 Task: Open Card Card0000000303 in Board Board0000000076 in Workspace WS0000000026 in Trello. Add Member Mailaustralia7@gmail.com to Card Card0000000303 in Board Board0000000076 in Workspace WS0000000026 in Trello. Add Orange Label titled Label0000000303 to Card Card0000000303 in Board Board0000000076 in Workspace WS0000000026 in Trello. Add Checklist CL0000000303 to Card Card0000000303 in Board Board0000000076 in Workspace WS0000000026 in Trello. Add Dates with Start Date as Jun 01 2023 and Due Date as Jun 30 2023 to Card Card0000000303 in Board Board0000000076 in Workspace WS0000000026 in Trello
Action: Mouse moved to (329, 459)
Screenshot: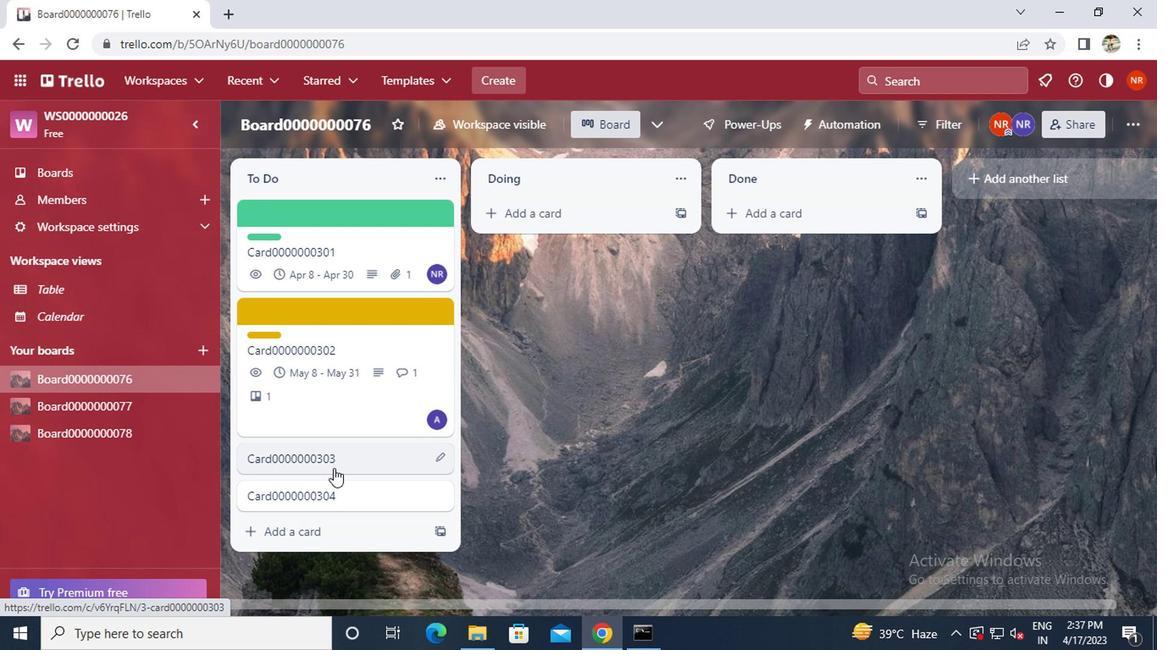 
Action: Mouse pressed left at (329, 459)
Screenshot: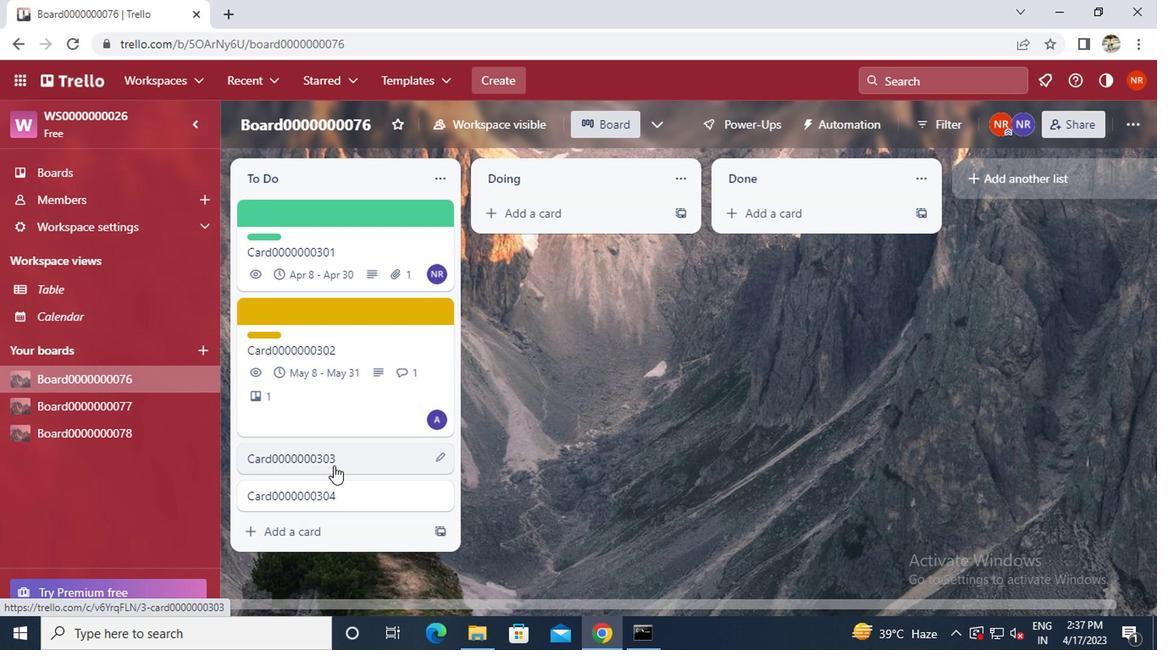 
Action: Mouse moved to (759, 279)
Screenshot: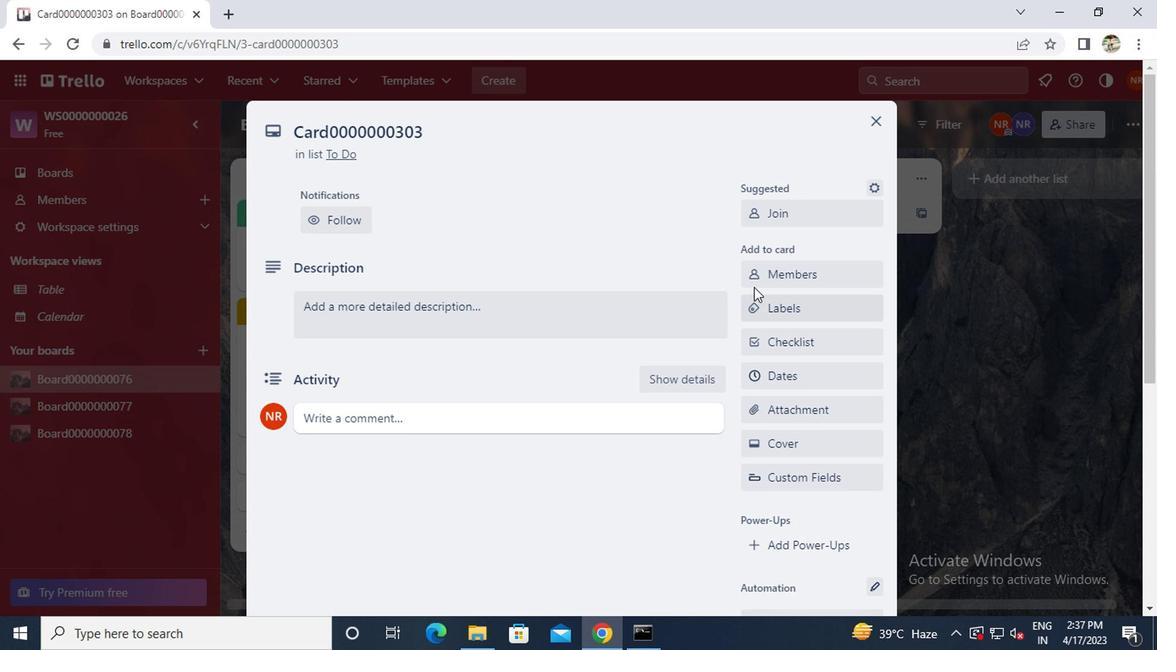 
Action: Mouse pressed left at (759, 279)
Screenshot: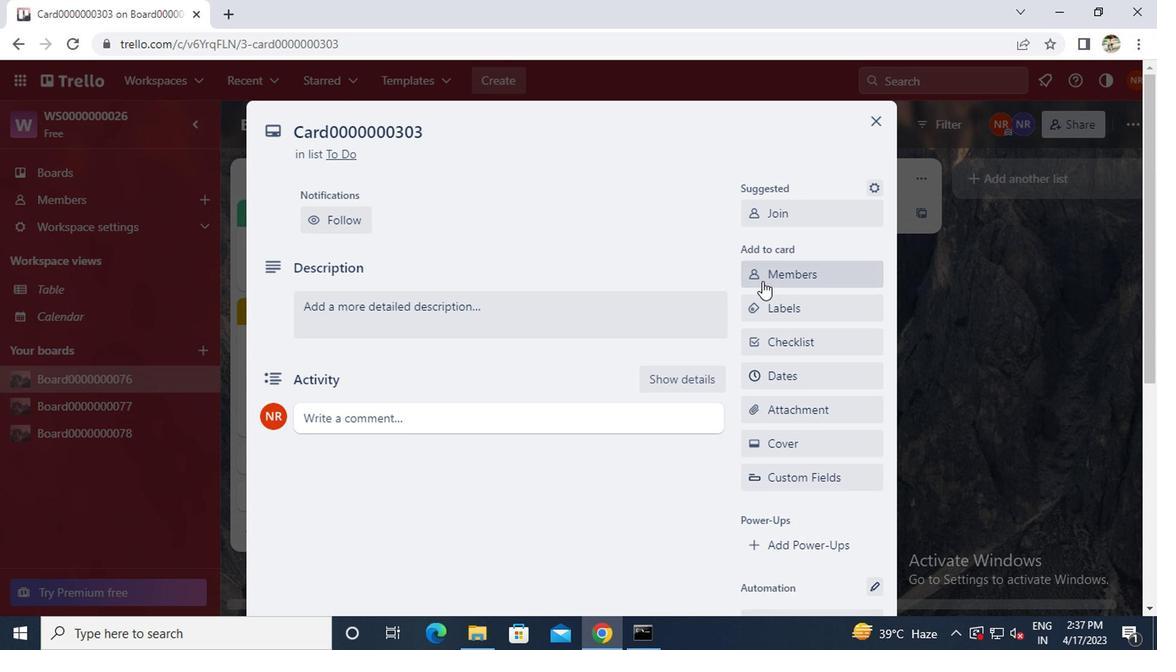 
Action: Key pressed m<Key.caps_lock>ailaustralia7<Key.shift>@GMAIL.COM
Screenshot: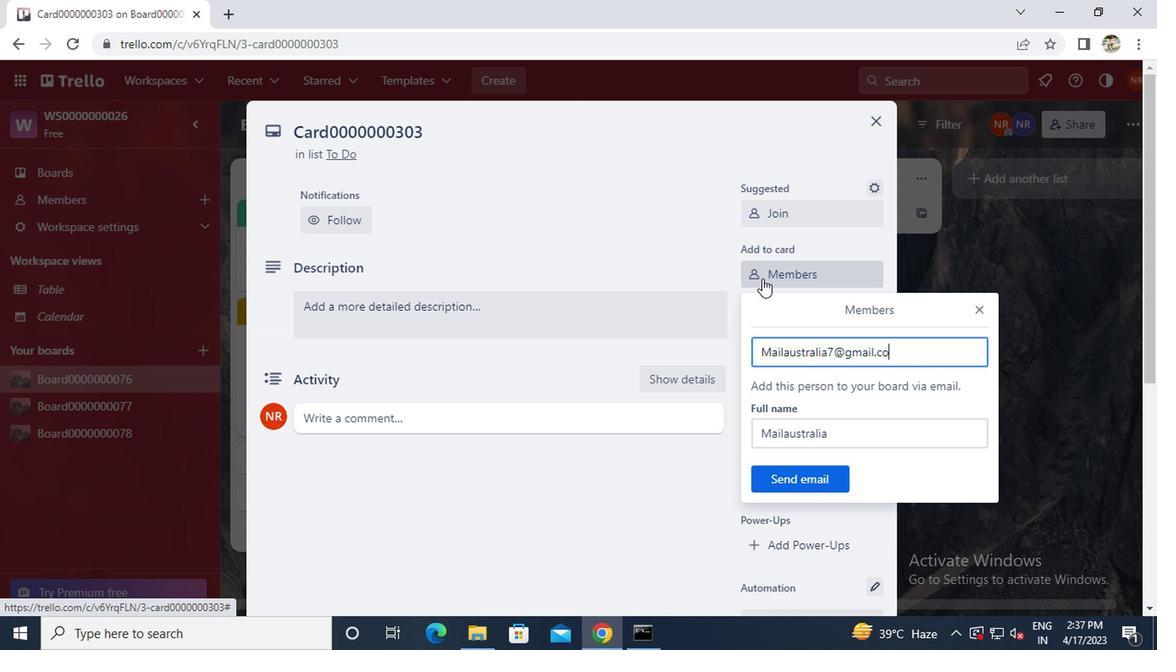 
Action: Mouse moved to (790, 474)
Screenshot: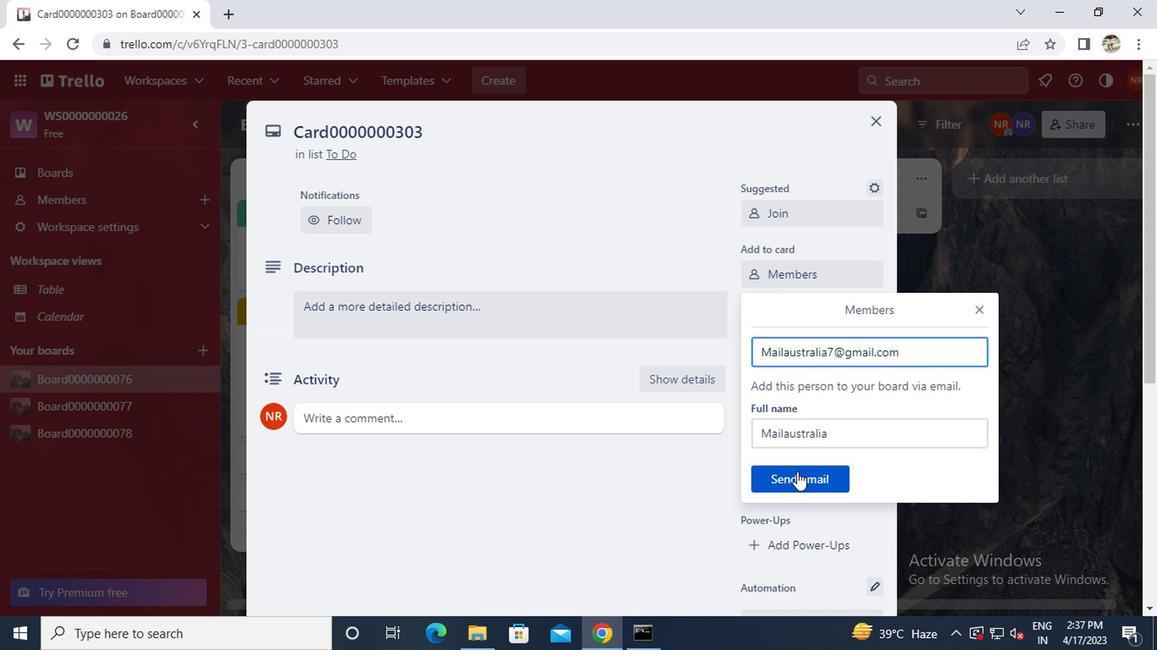 
Action: Mouse pressed left at (790, 474)
Screenshot: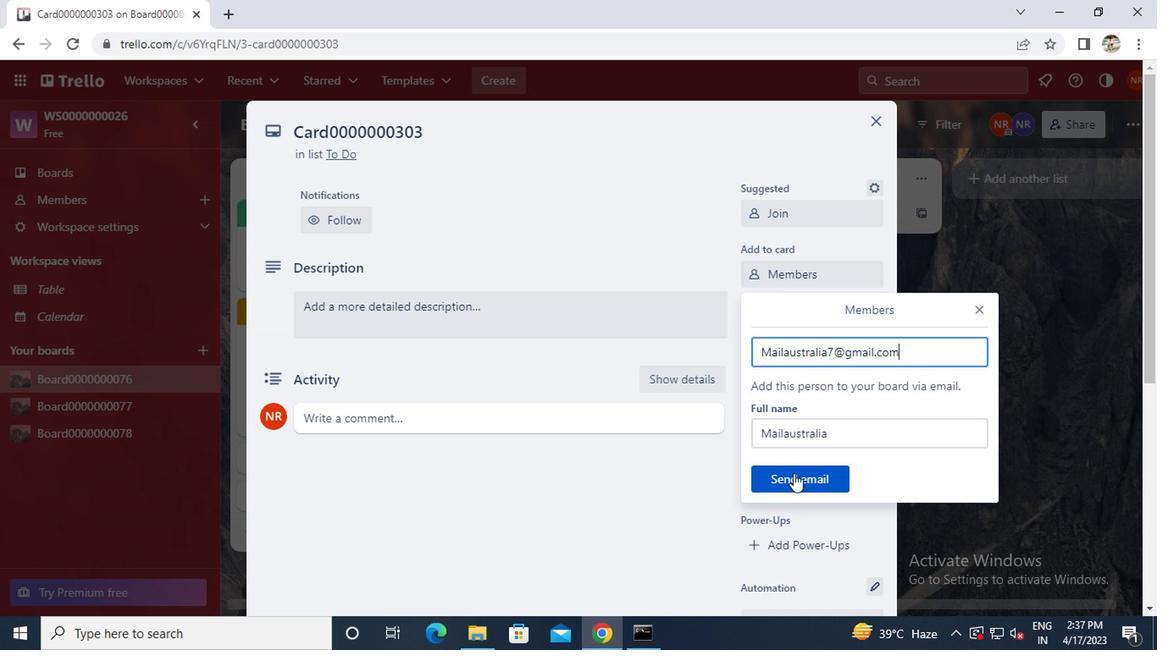 
Action: Mouse moved to (801, 314)
Screenshot: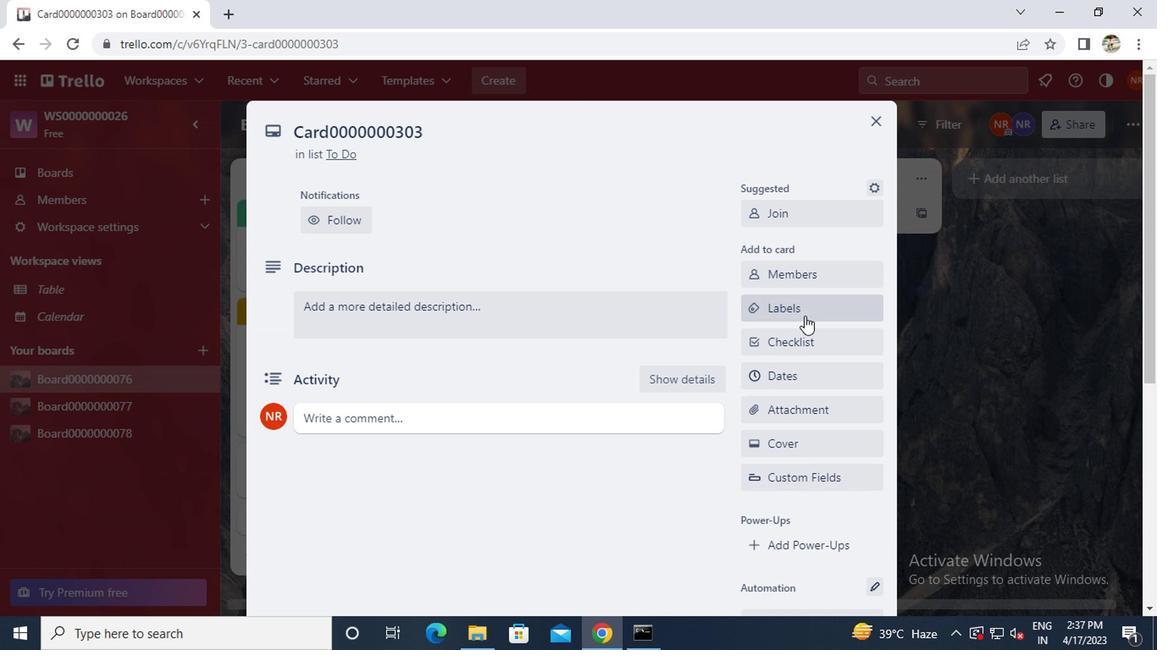 
Action: Mouse pressed left at (801, 314)
Screenshot: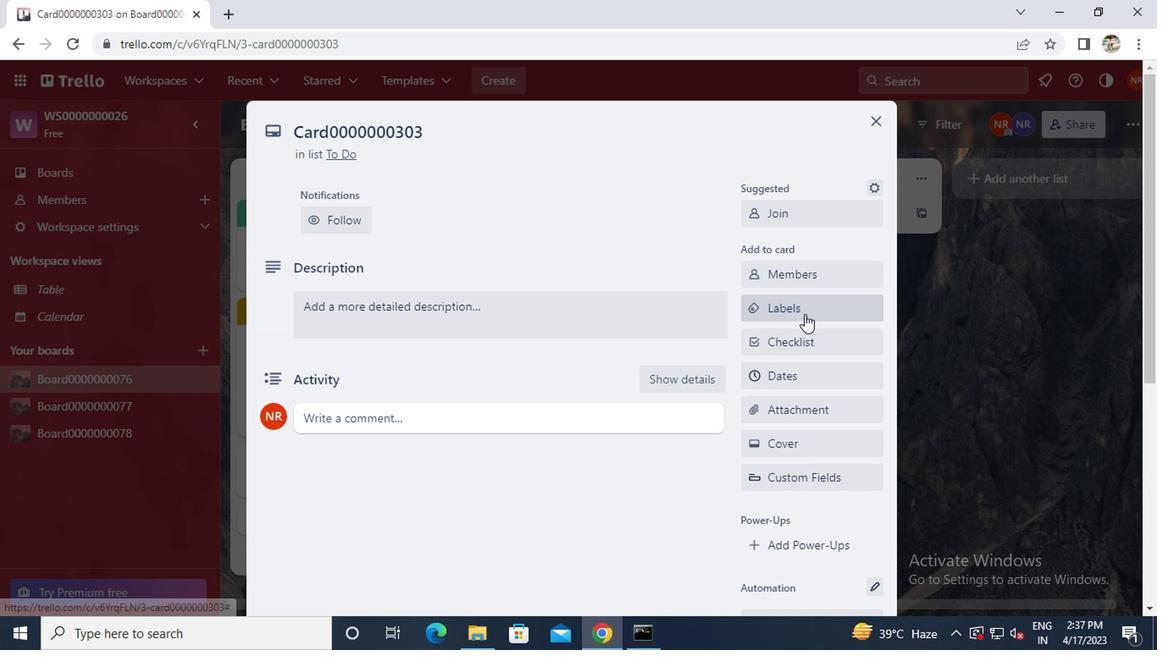 
Action: Mouse moved to (820, 479)
Screenshot: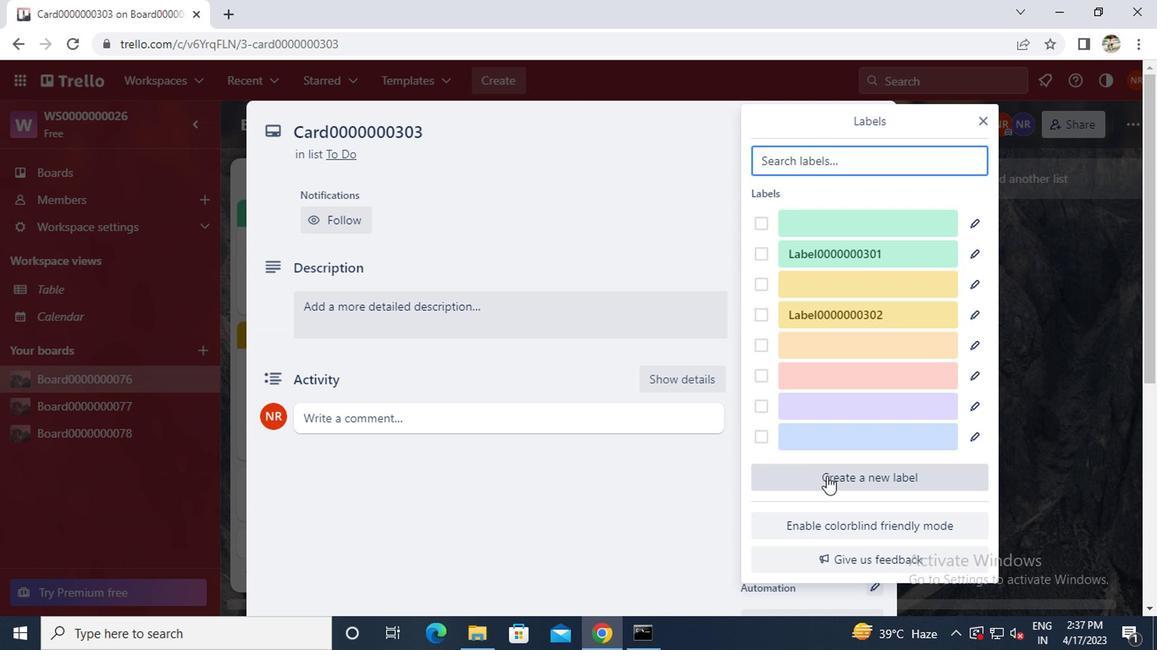 
Action: Mouse pressed left at (820, 479)
Screenshot: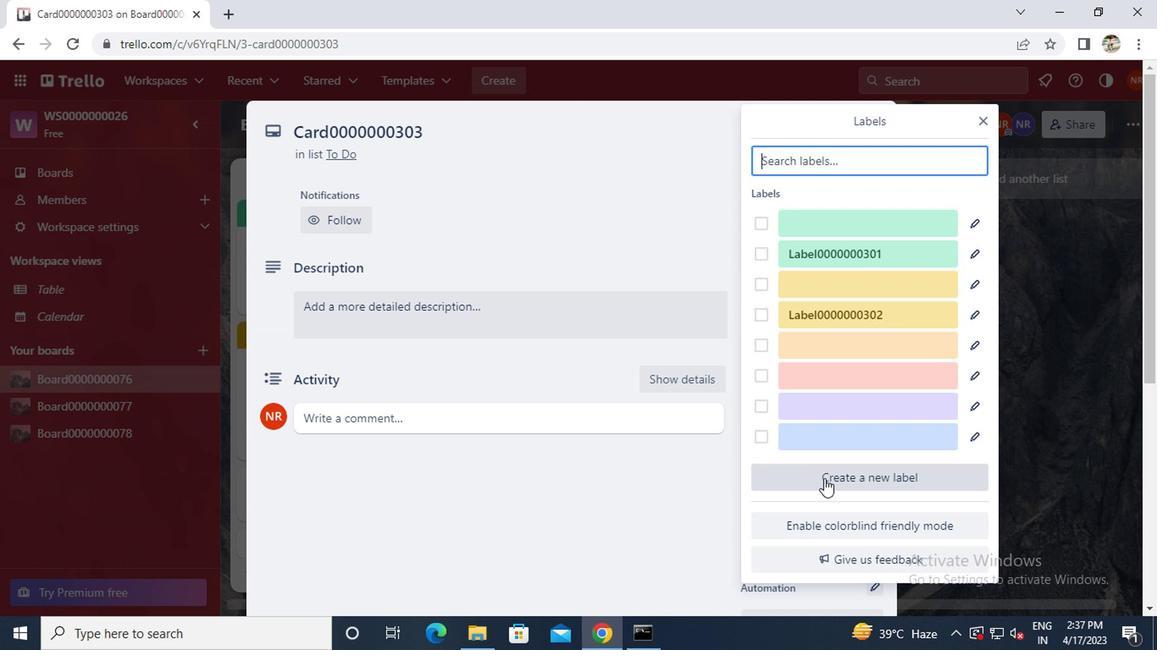 
Action: Mouse moved to (863, 367)
Screenshot: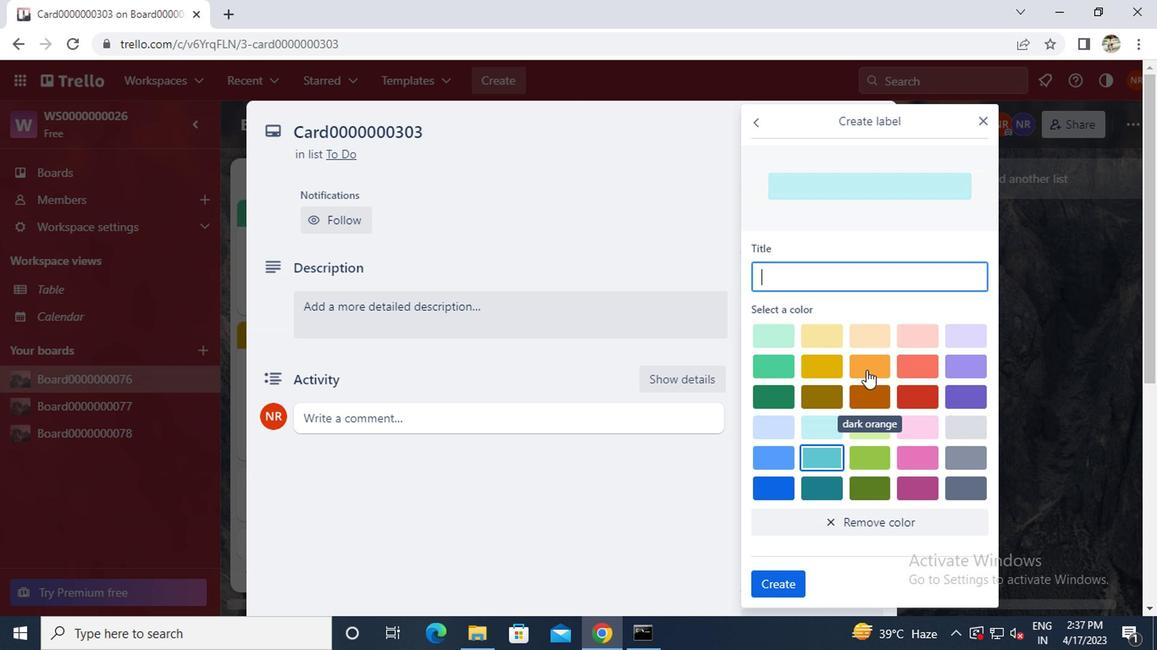 
Action: Mouse pressed left at (863, 367)
Screenshot: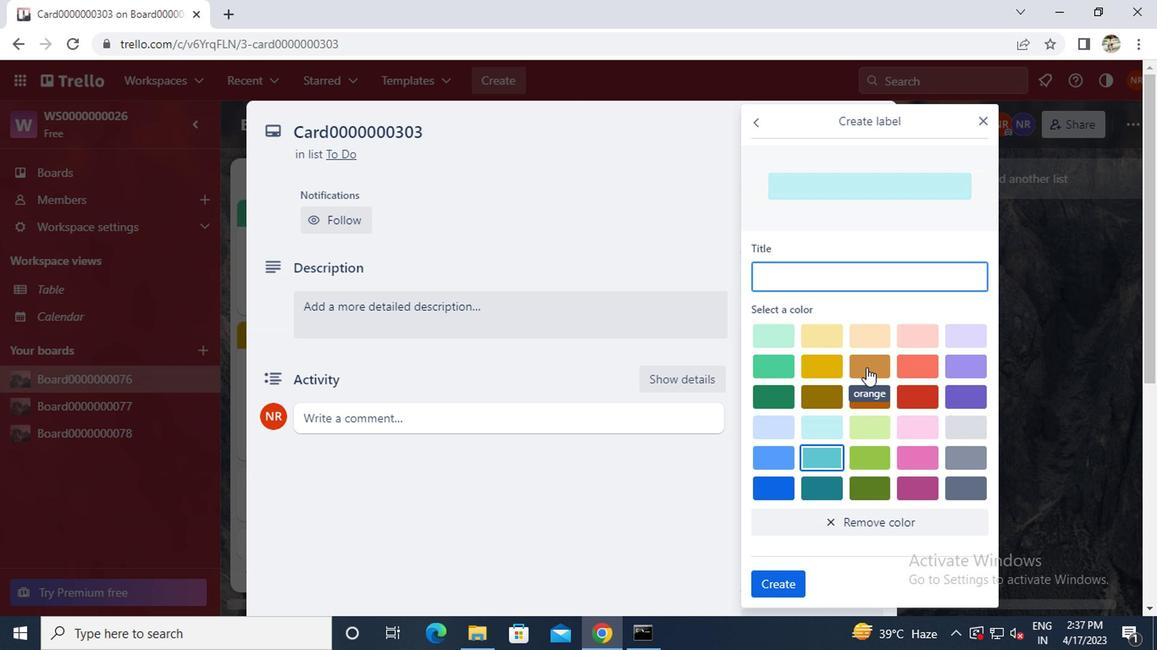 
Action: Mouse moved to (840, 276)
Screenshot: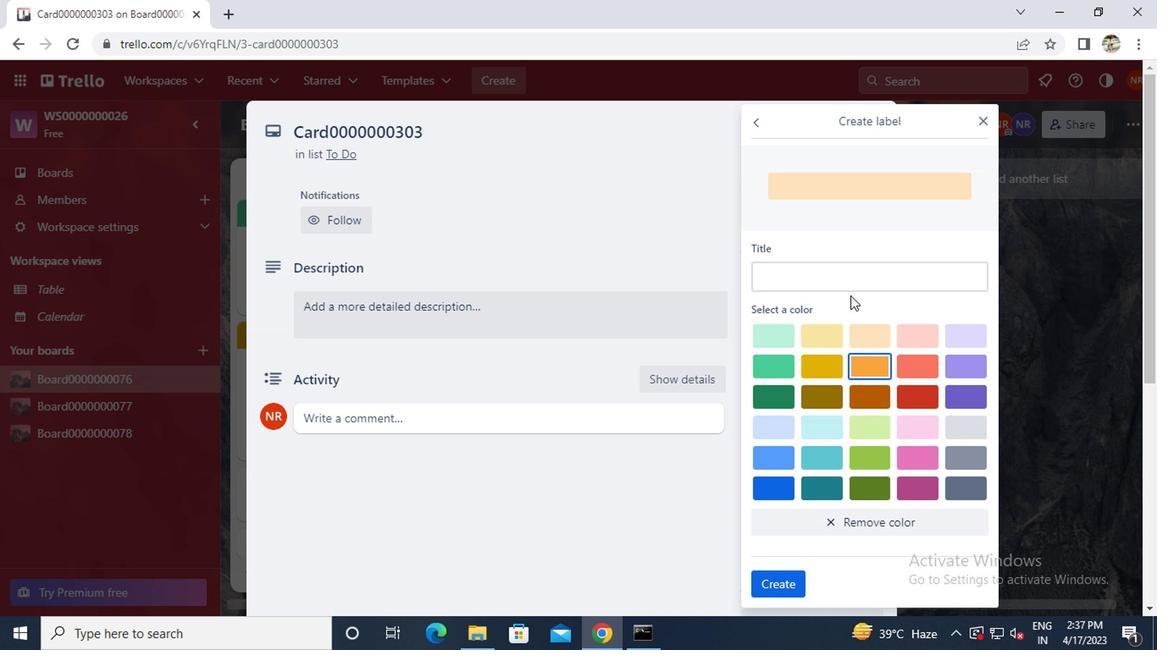 
Action: Mouse pressed left at (840, 276)
Screenshot: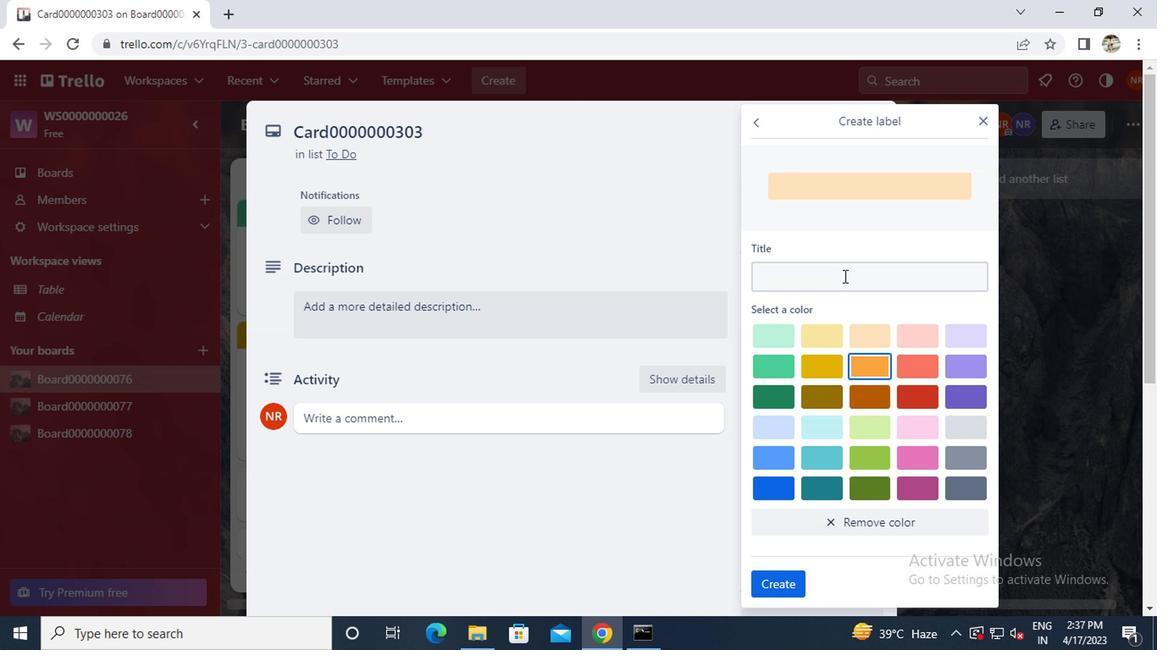 
Action: Key pressed <Key.caps_lock>L<Key.caps_lock>ABEL0000000303
Screenshot: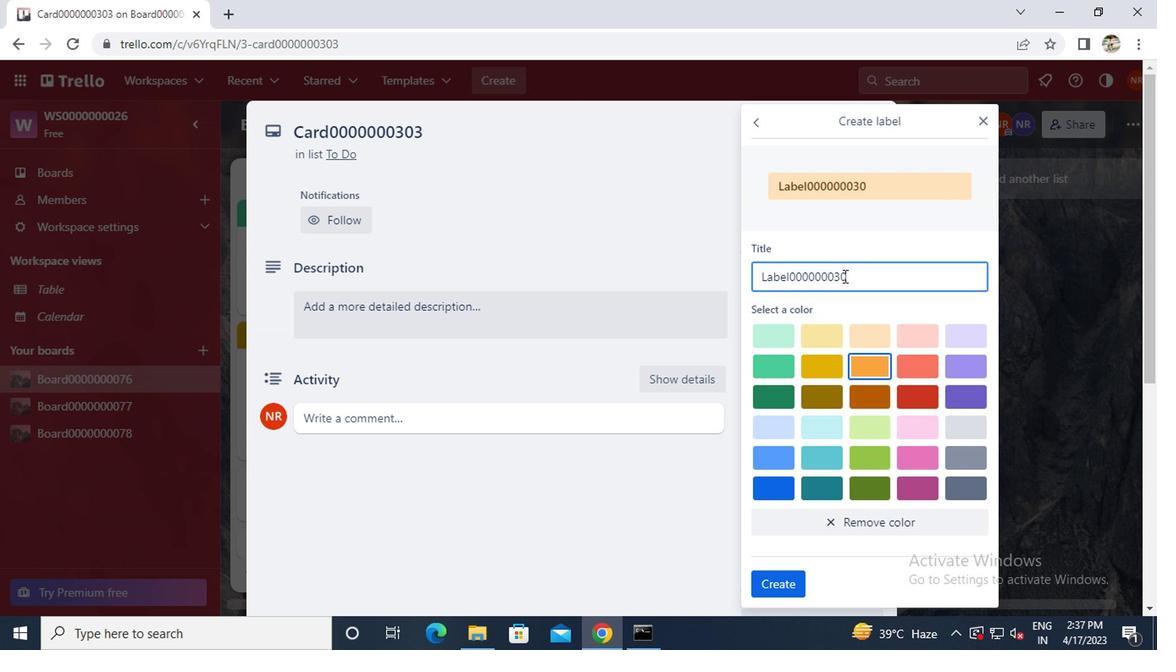 
Action: Mouse moved to (770, 582)
Screenshot: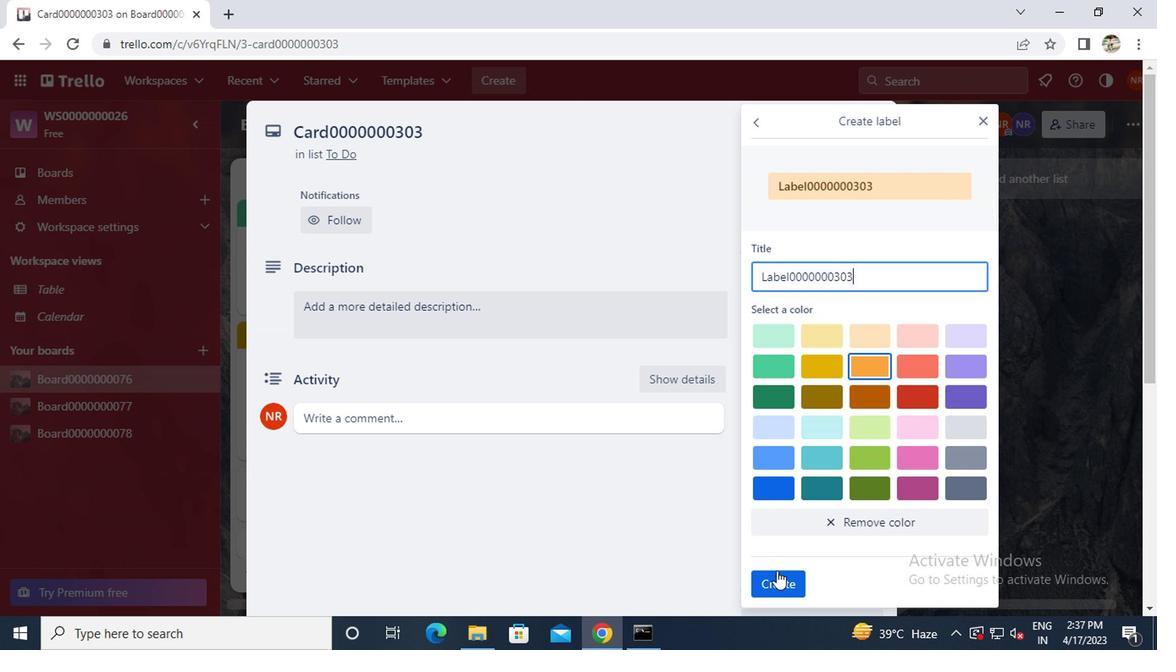 
Action: Mouse pressed left at (770, 582)
Screenshot: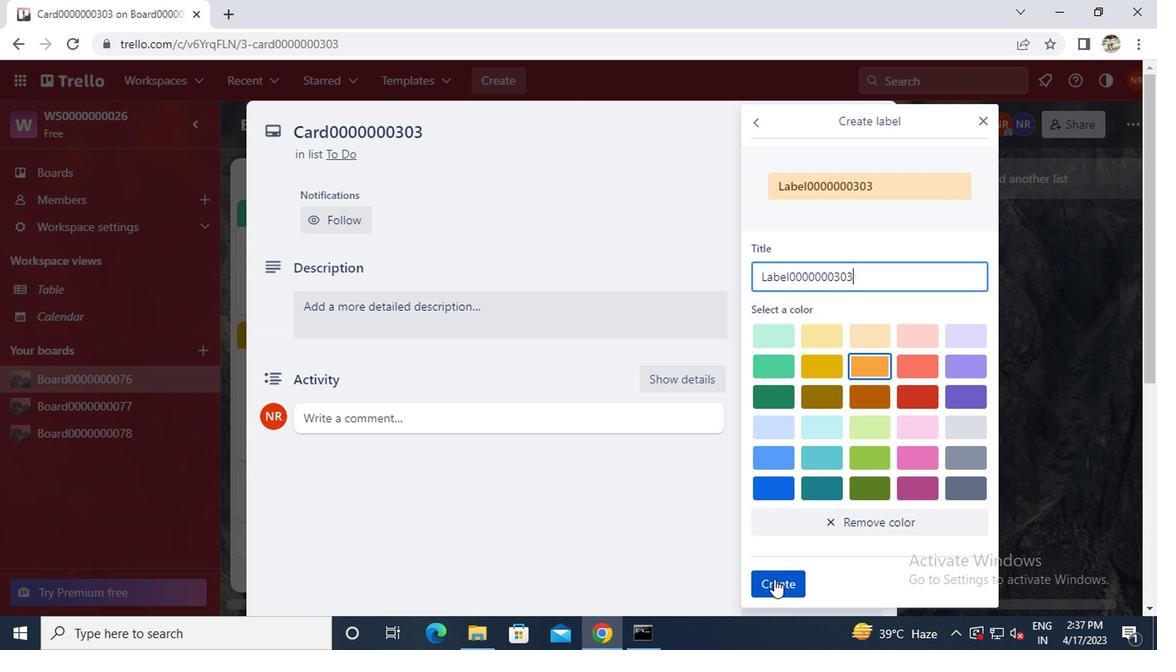 
Action: Mouse moved to (977, 125)
Screenshot: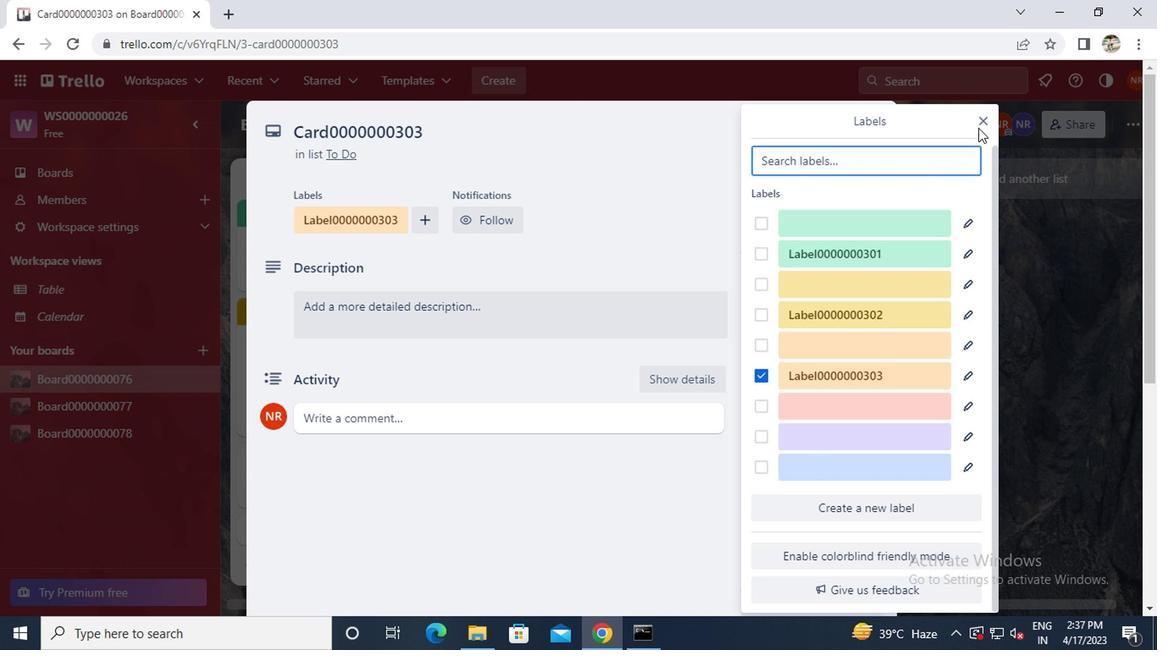 
Action: Mouse pressed left at (977, 125)
Screenshot: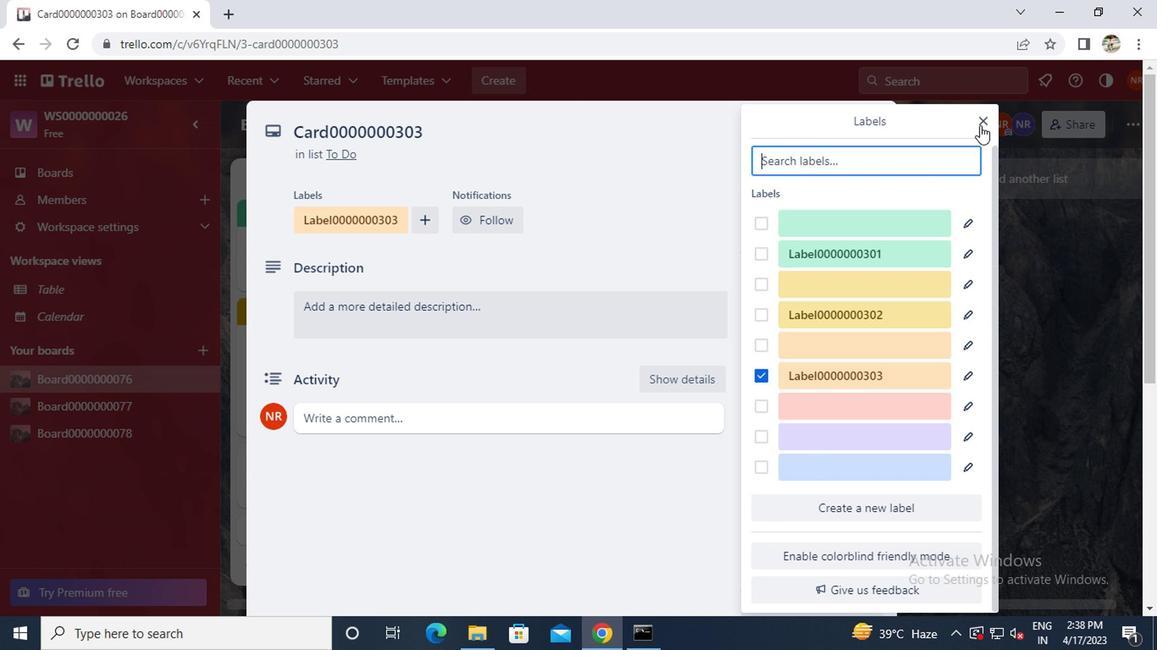 
Action: Mouse moved to (798, 342)
Screenshot: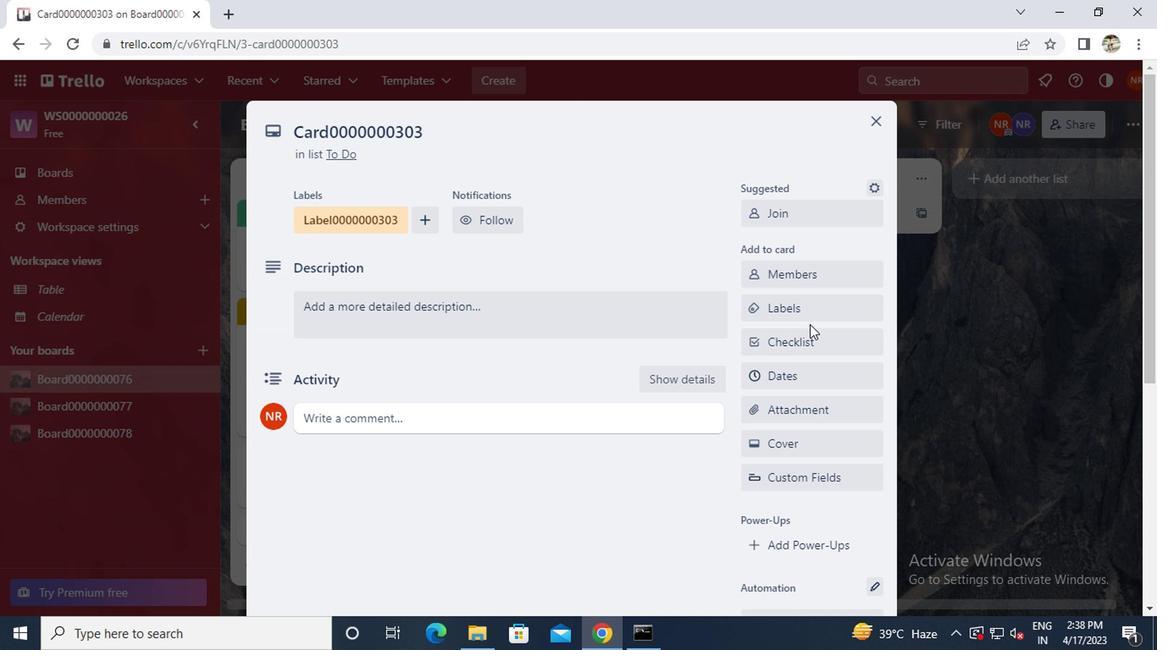 
Action: Mouse pressed left at (798, 342)
Screenshot: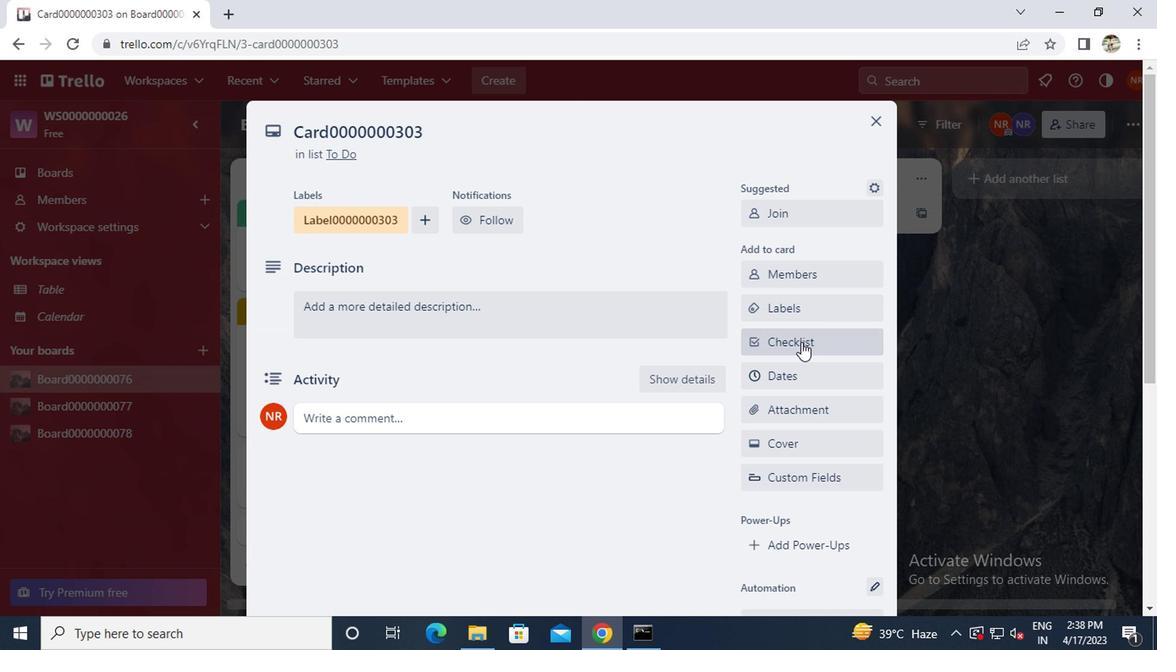
Action: Key pressed <Key.caps_lock>CL0000000303
Screenshot: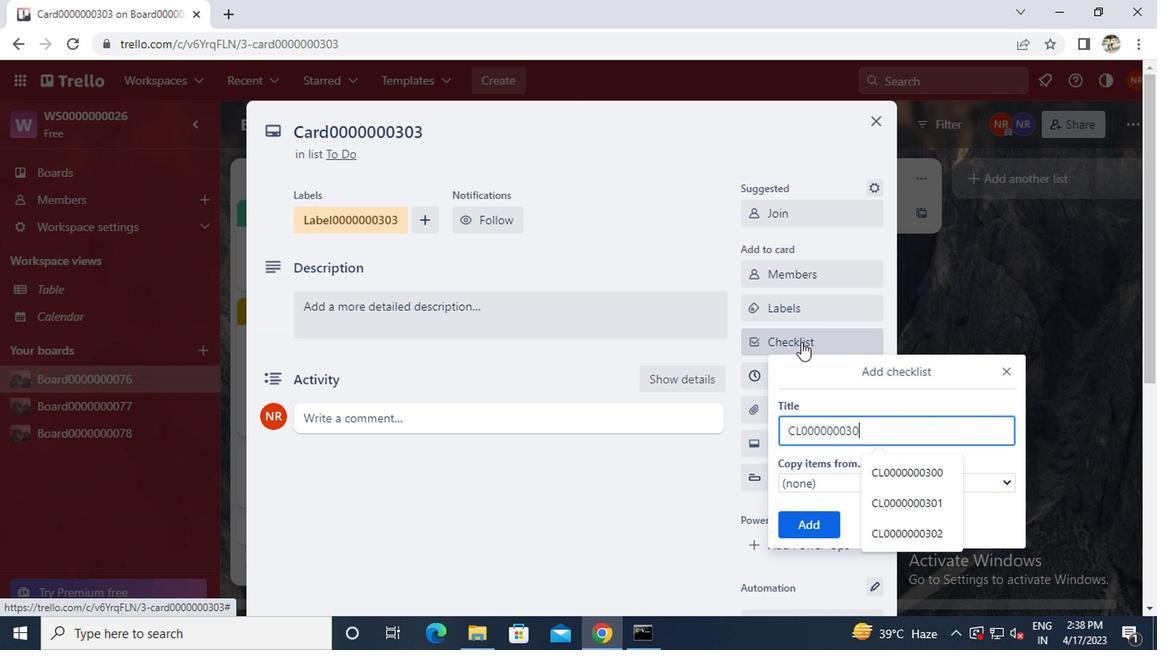 
Action: Mouse moved to (793, 527)
Screenshot: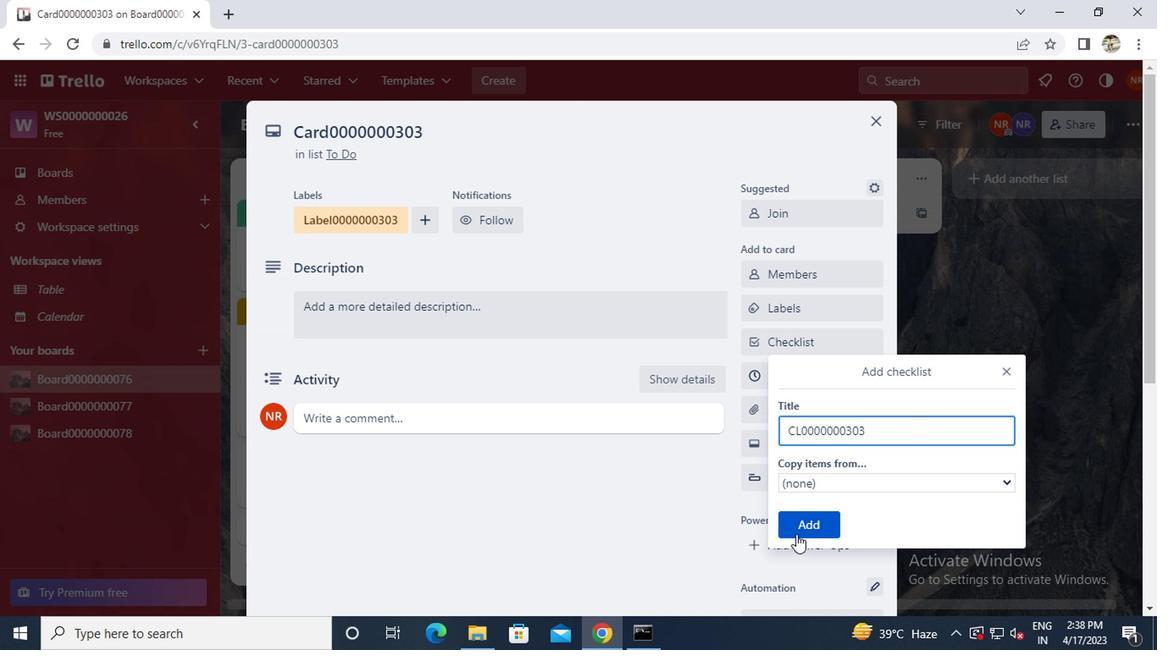 
Action: Mouse pressed left at (793, 527)
Screenshot: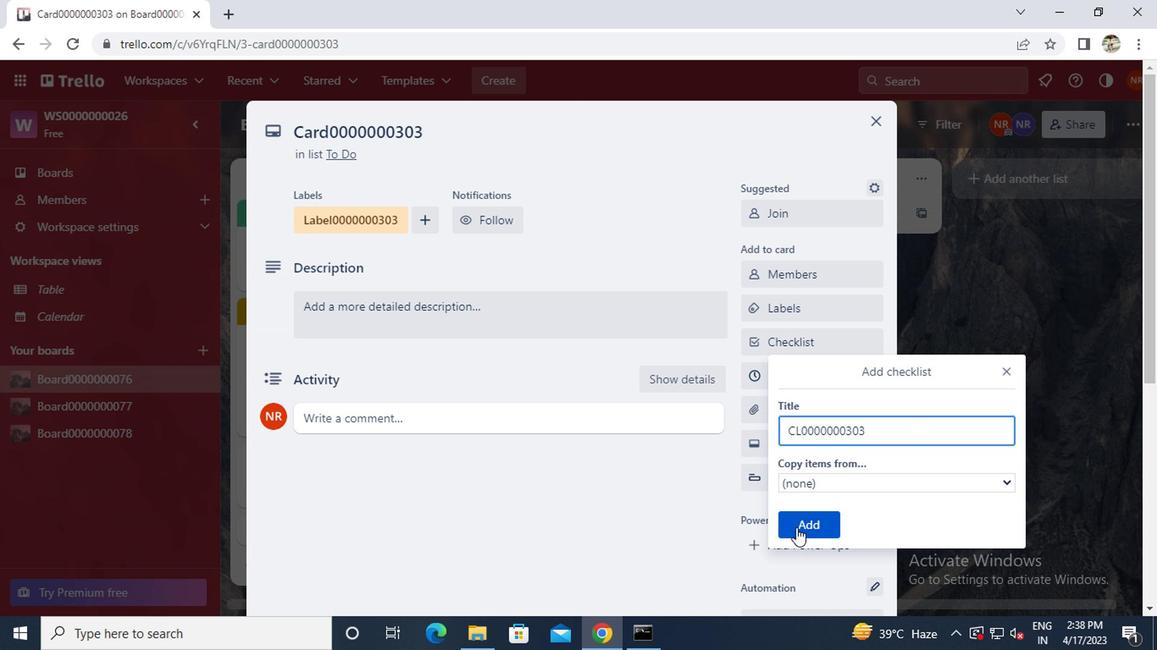 
Action: Mouse moved to (786, 377)
Screenshot: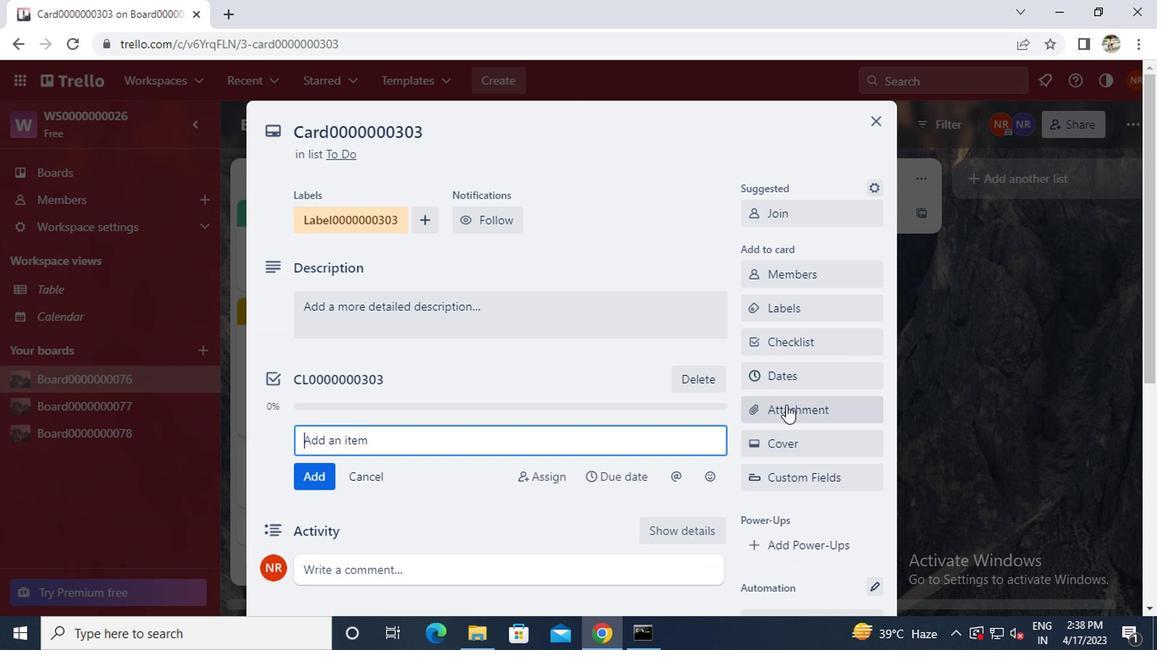 
Action: Mouse pressed left at (786, 377)
Screenshot: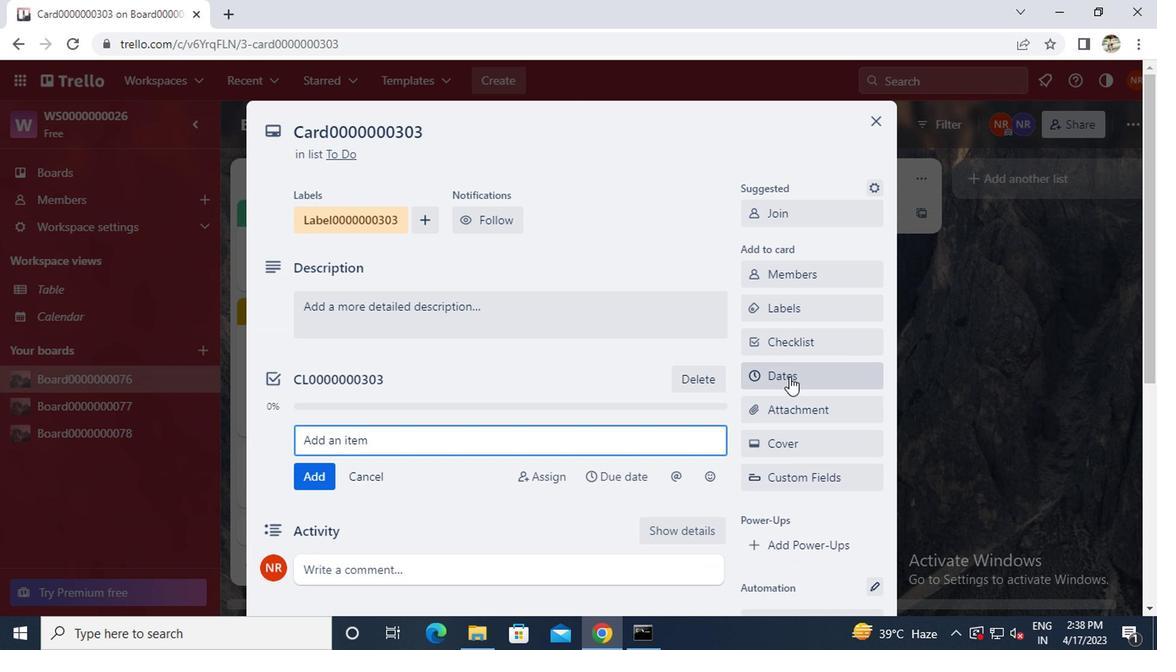 
Action: Mouse moved to (757, 424)
Screenshot: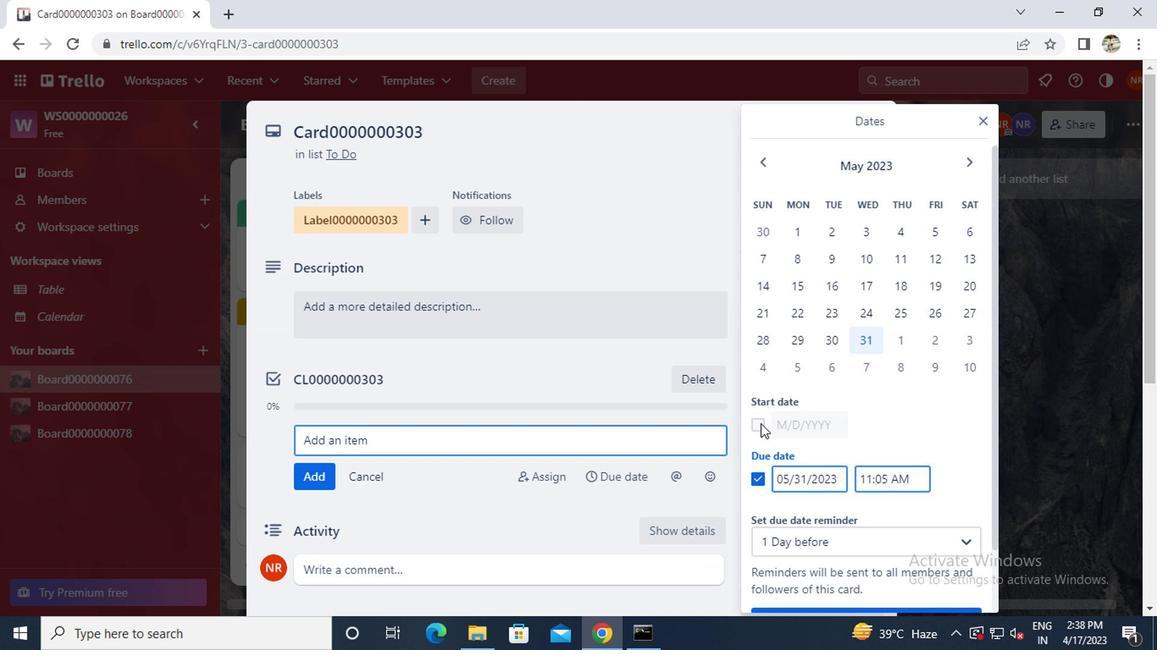 
Action: Mouse pressed left at (757, 424)
Screenshot: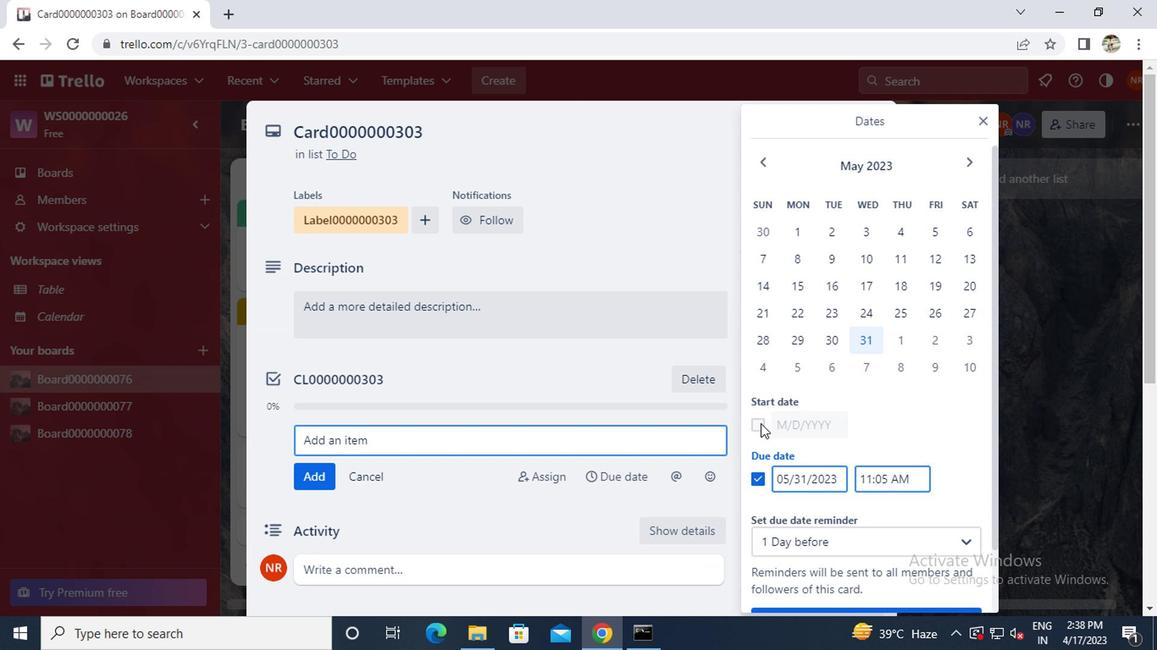 
Action: Mouse moved to (961, 163)
Screenshot: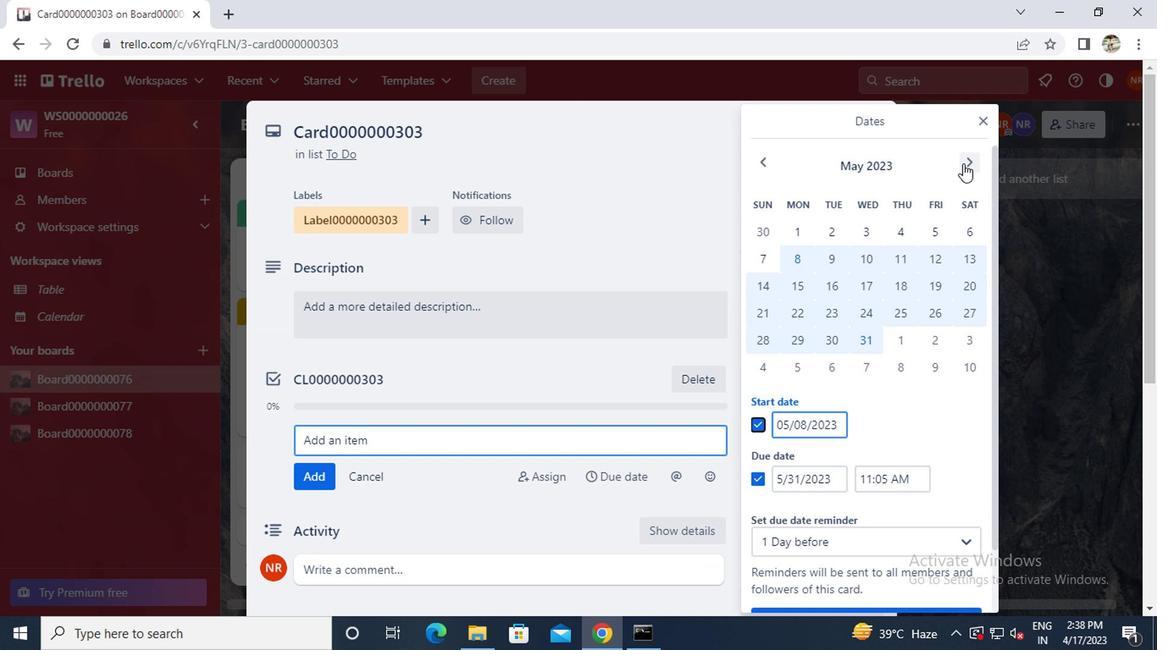 
Action: Mouse pressed left at (961, 163)
Screenshot: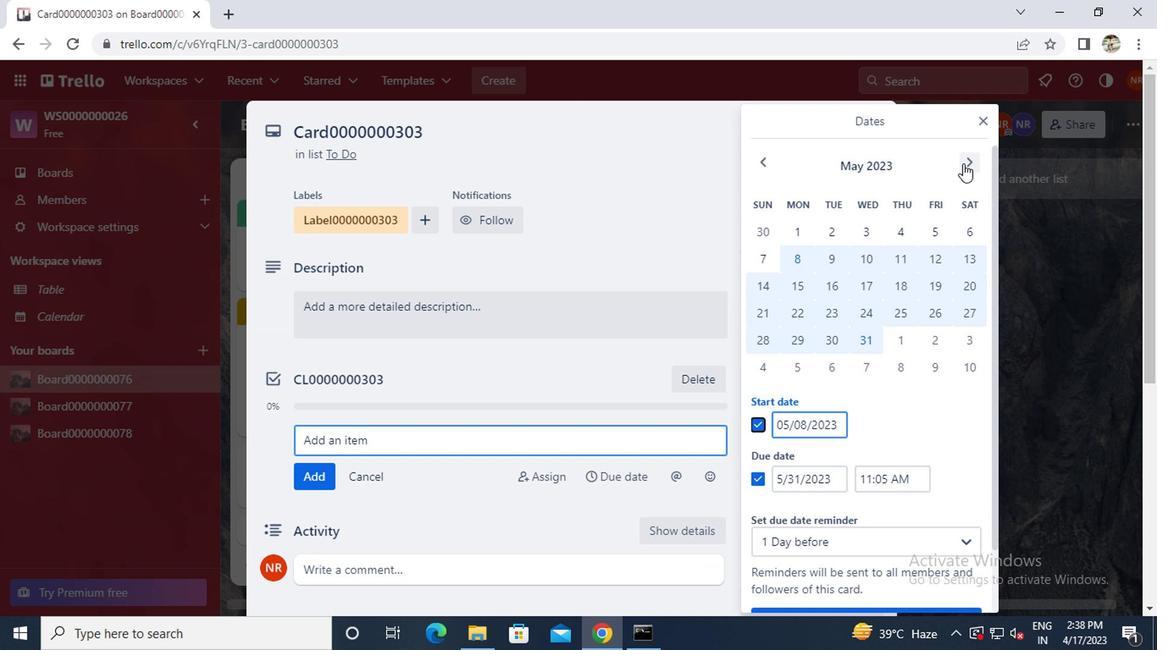 
Action: Mouse moved to (898, 229)
Screenshot: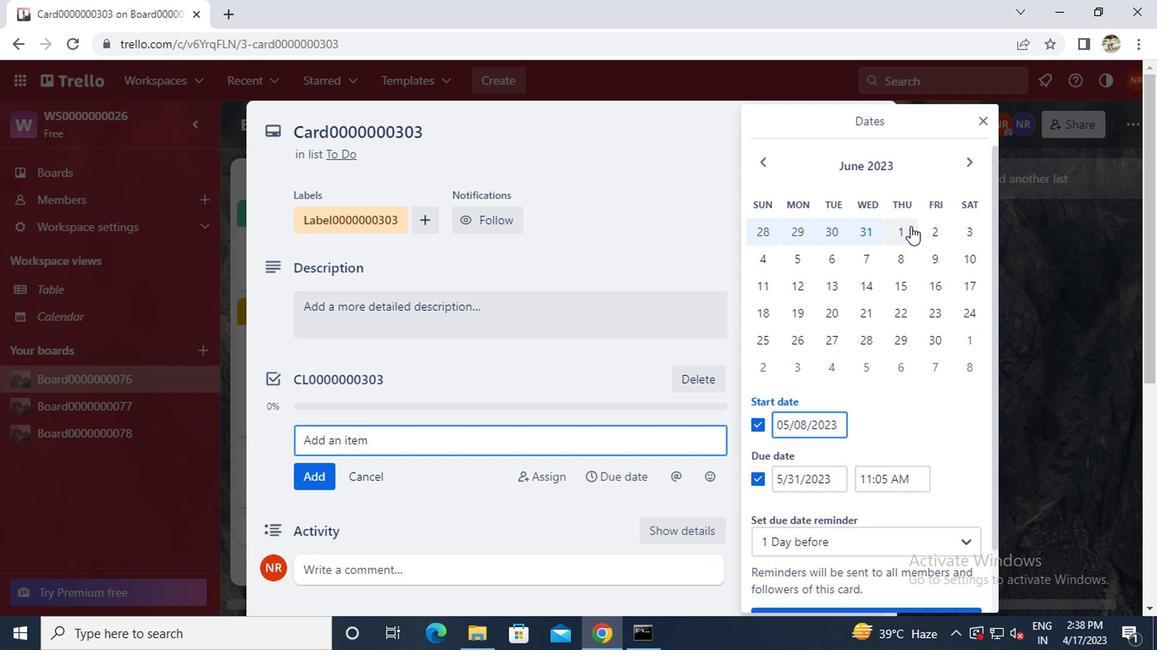 
Action: Mouse pressed left at (898, 229)
Screenshot: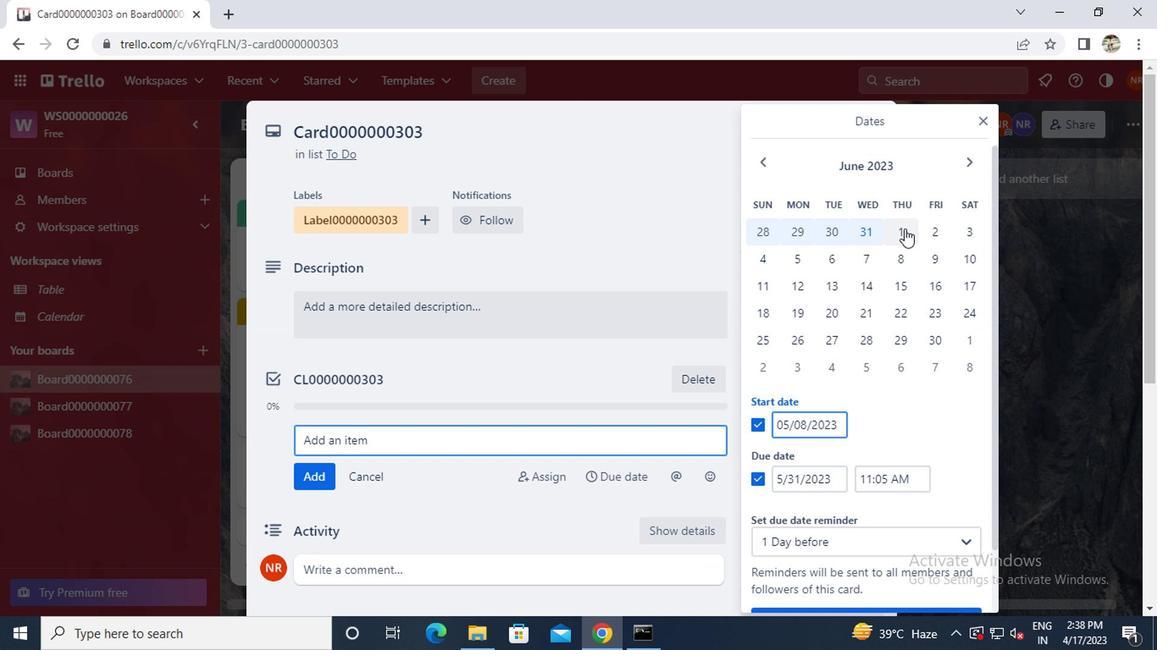 
Action: Mouse moved to (932, 346)
Screenshot: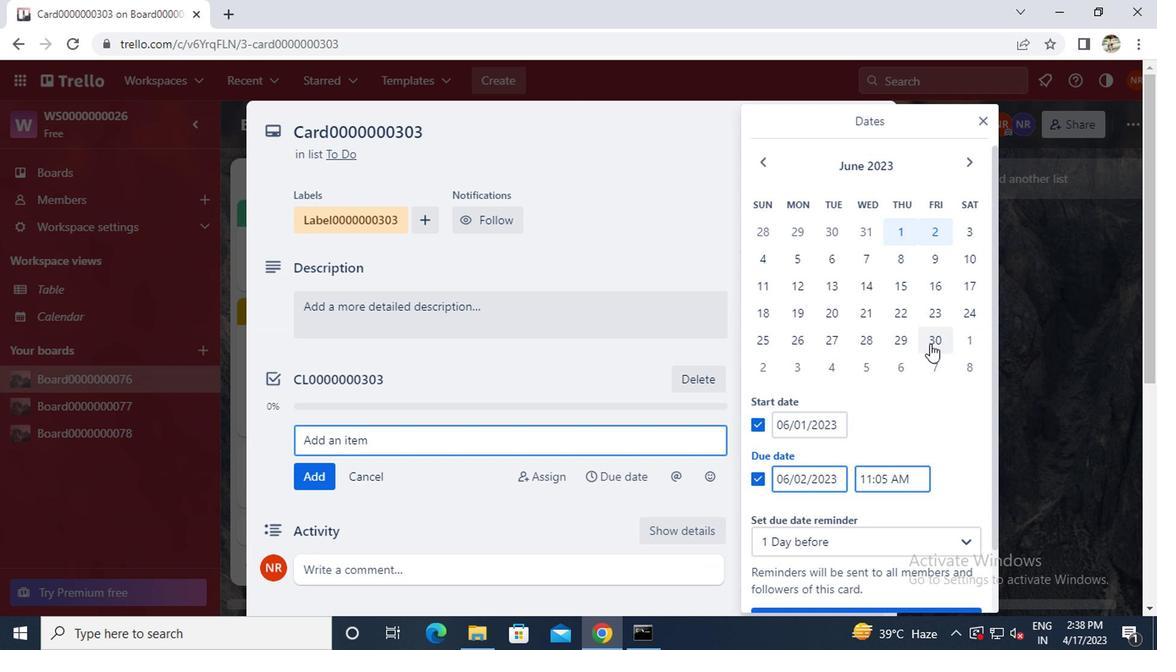 
Action: Mouse pressed left at (932, 346)
Screenshot: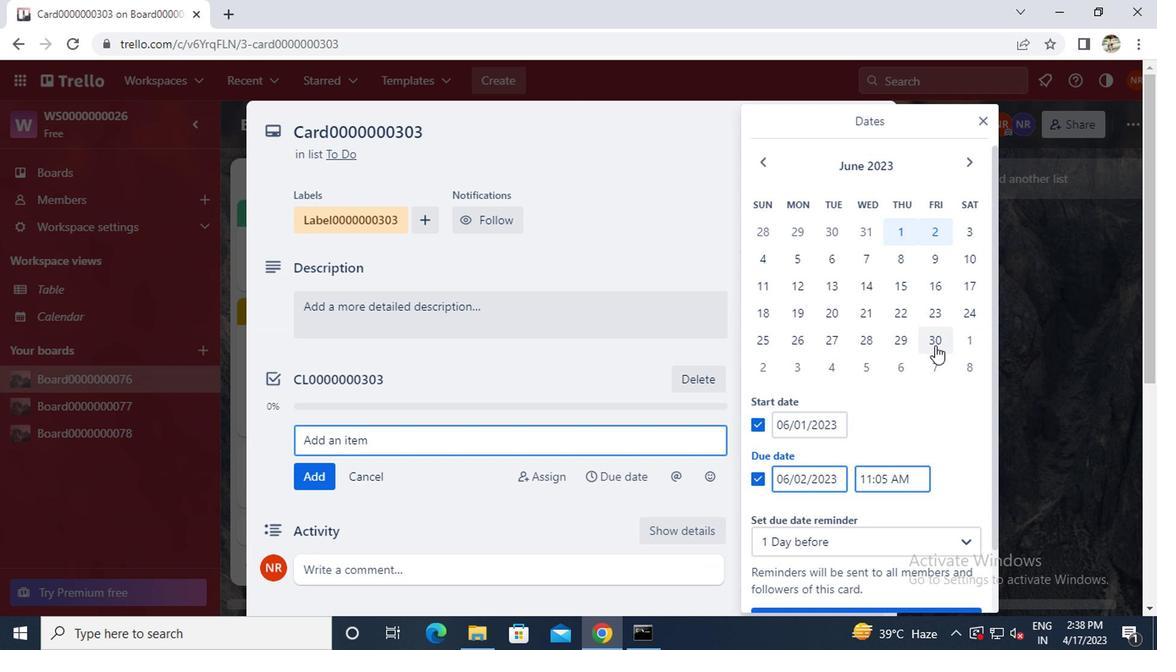 
Action: Mouse moved to (896, 376)
Screenshot: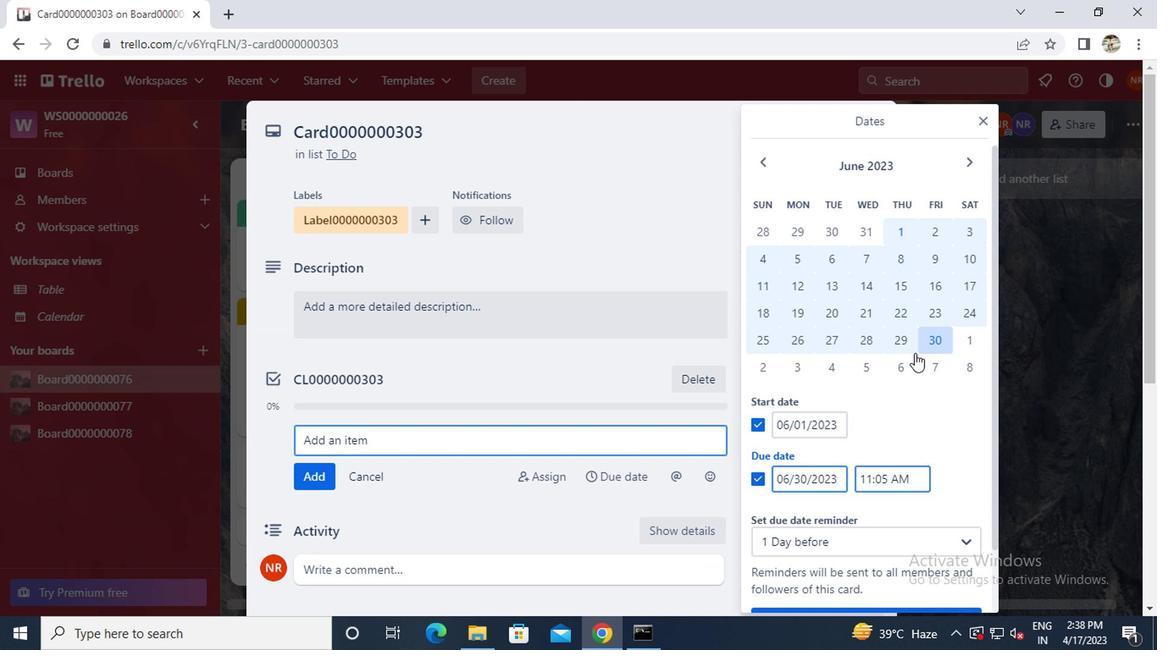 
Action: Mouse scrolled (896, 375) with delta (0, 0)
Screenshot: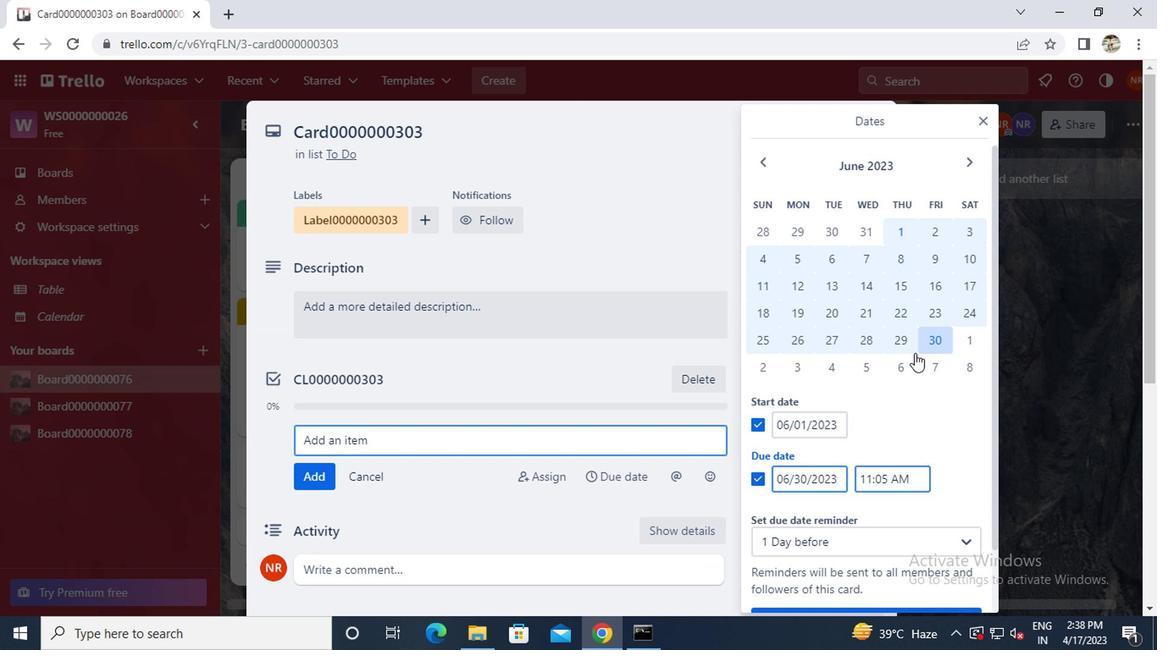 
Action: Mouse moved to (895, 378)
Screenshot: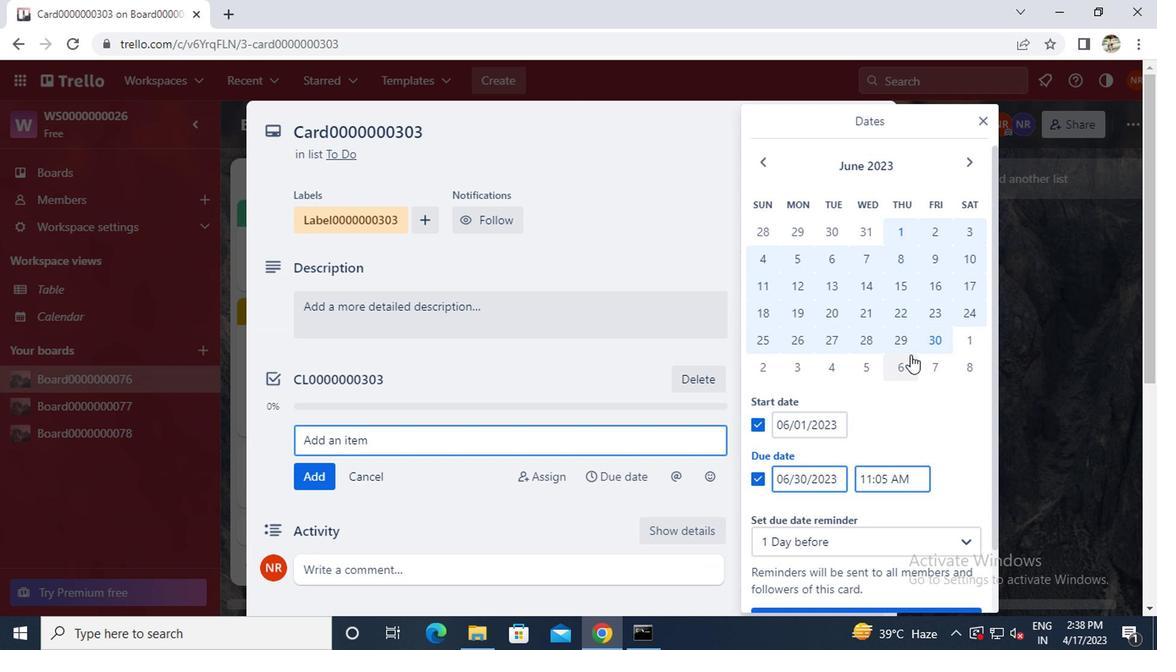 
Action: Mouse scrolled (895, 377) with delta (0, 0)
Screenshot: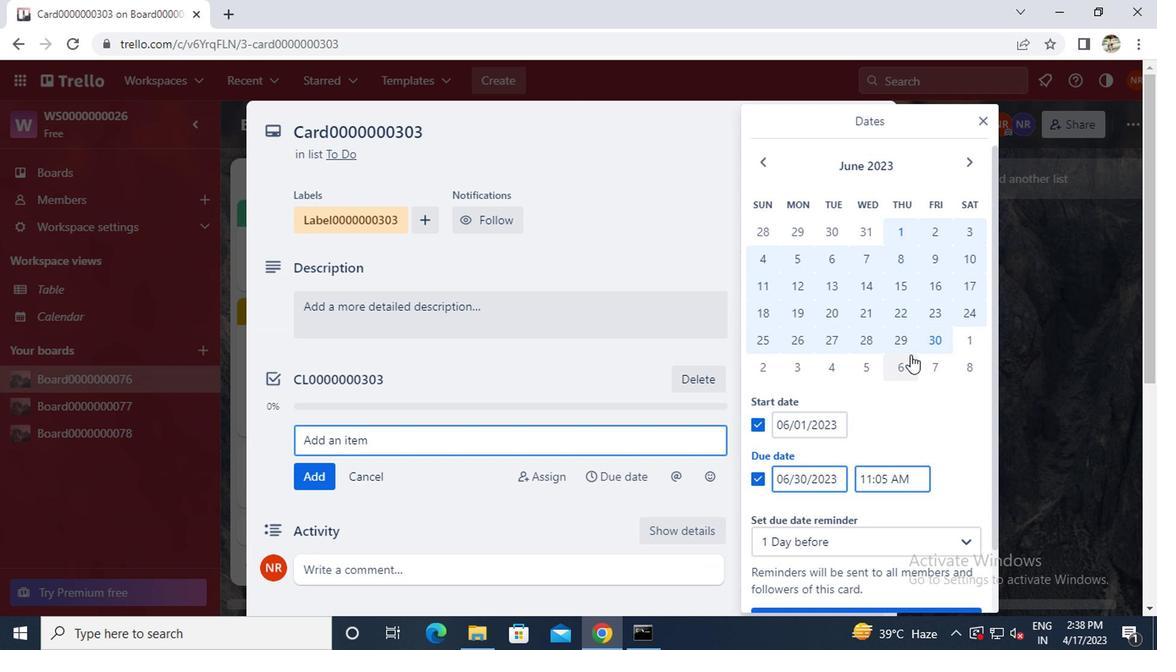 
Action: Mouse moved to (893, 381)
Screenshot: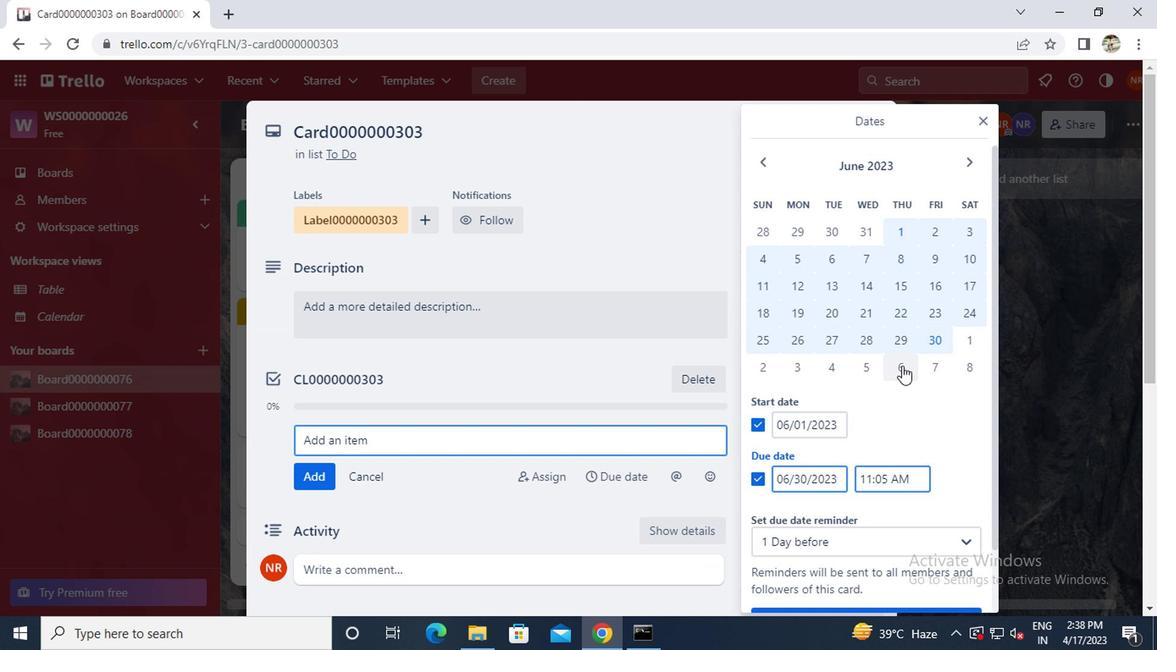 
Action: Mouse scrolled (893, 380) with delta (0, -1)
Screenshot: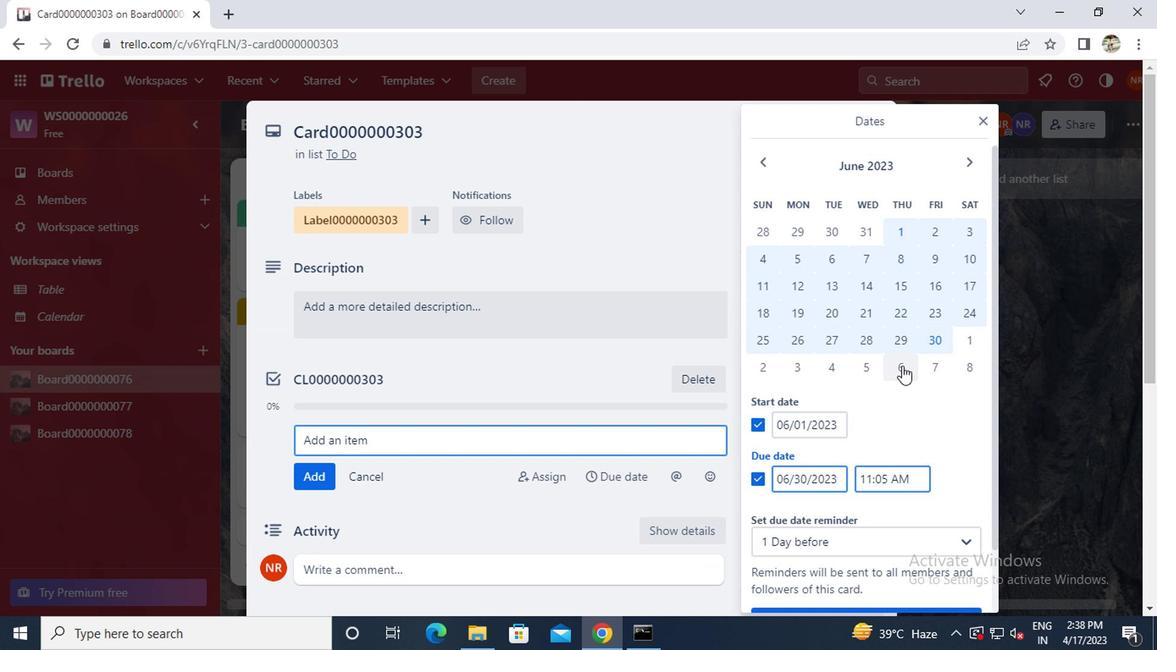 
Action: Mouse moved to (825, 552)
Screenshot: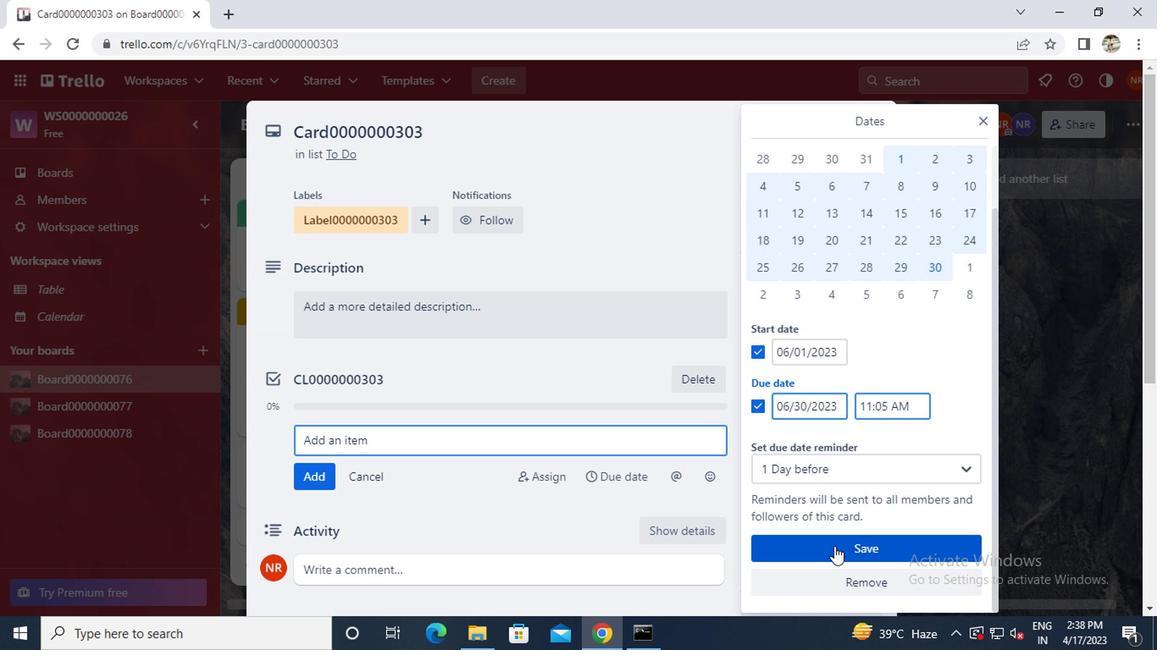 
Action: Mouse pressed left at (825, 552)
Screenshot: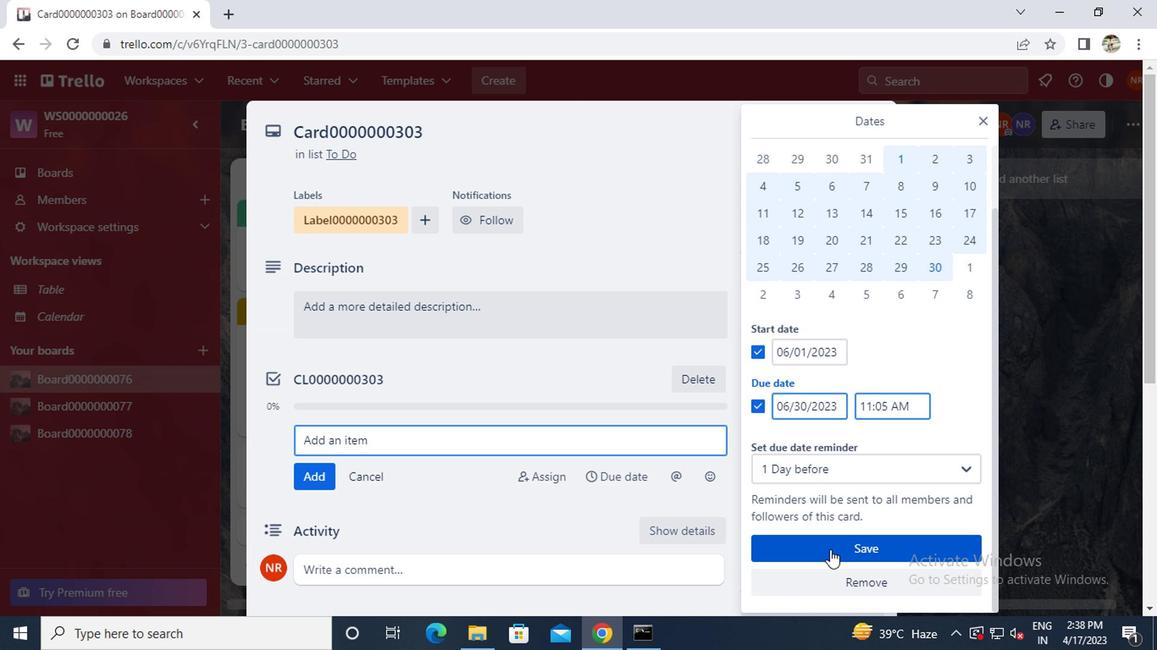 
